 Task: Choose a LinkedIn plan to start my free month.
Action: Mouse moved to (649, 82)
Screenshot: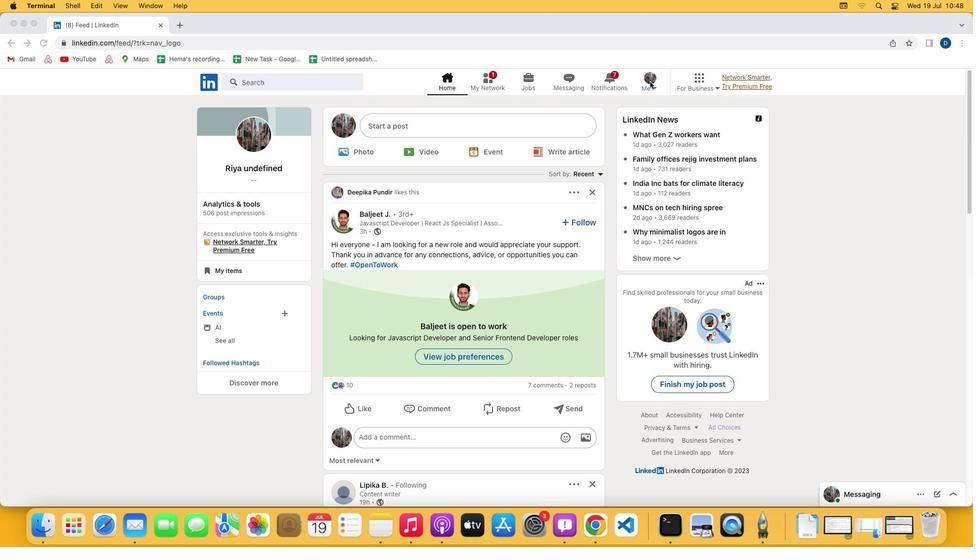 
Action: Mouse pressed left at (649, 82)
Screenshot: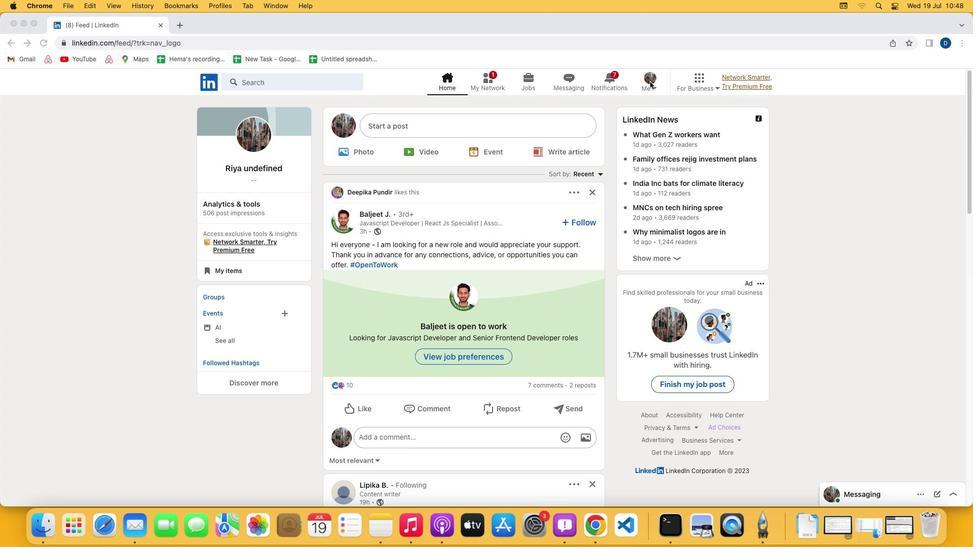 
Action: Mouse moved to (653, 89)
Screenshot: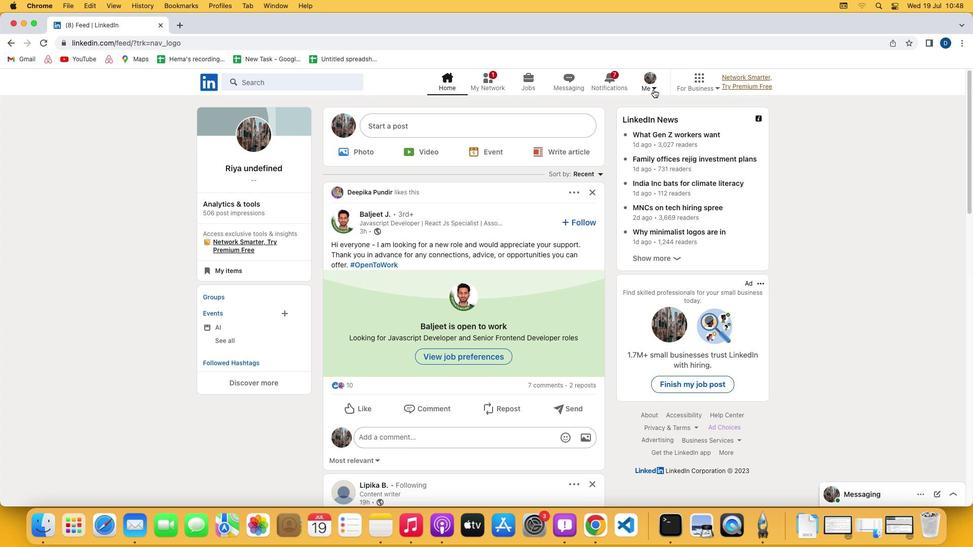 
Action: Mouse pressed left at (653, 89)
Screenshot: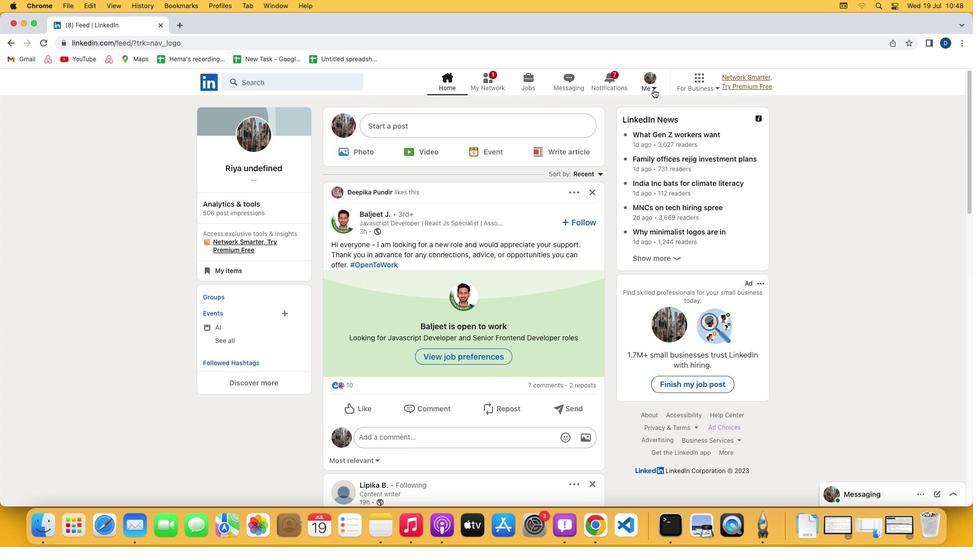 
Action: Mouse moved to (578, 191)
Screenshot: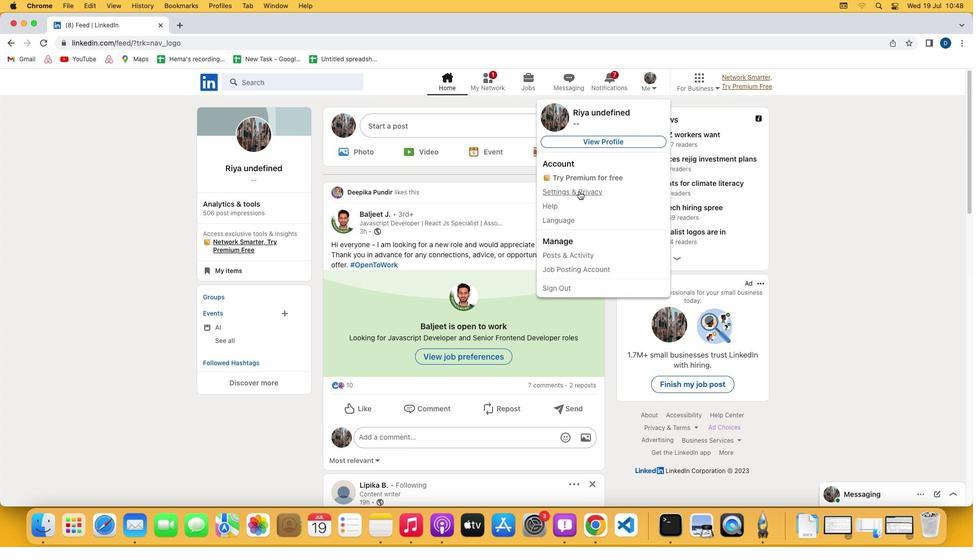 
Action: Mouse pressed left at (578, 191)
Screenshot: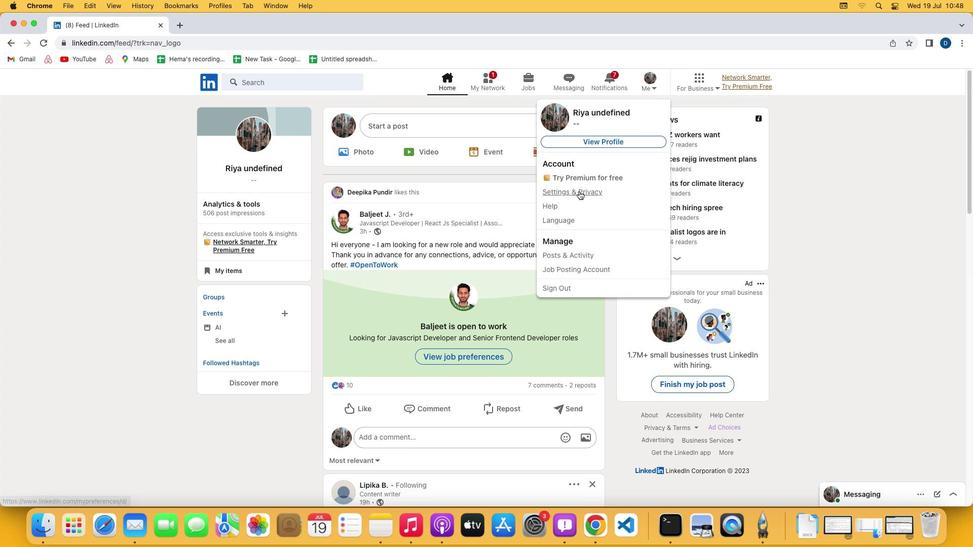 
Action: Mouse moved to (491, 333)
Screenshot: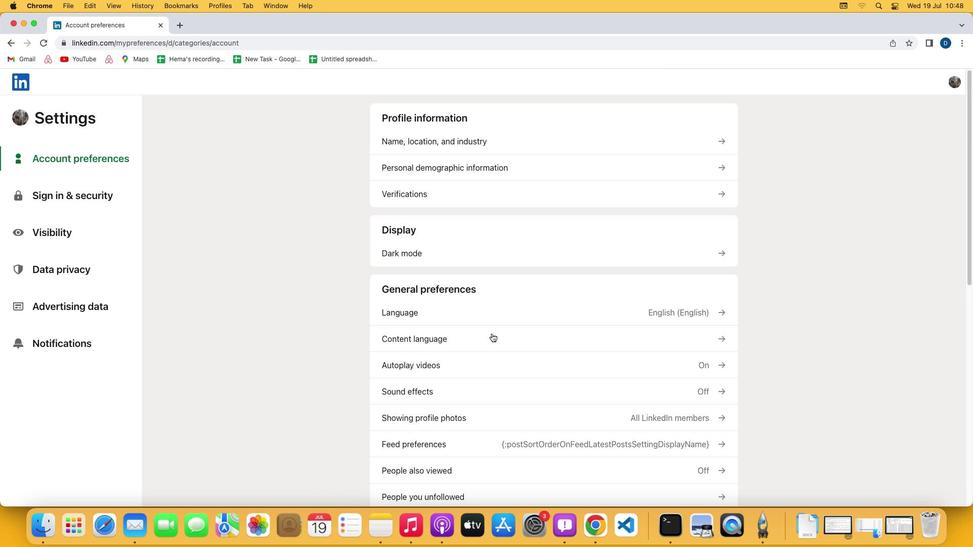 
Action: Mouse scrolled (491, 333) with delta (0, 0)
Screenshot: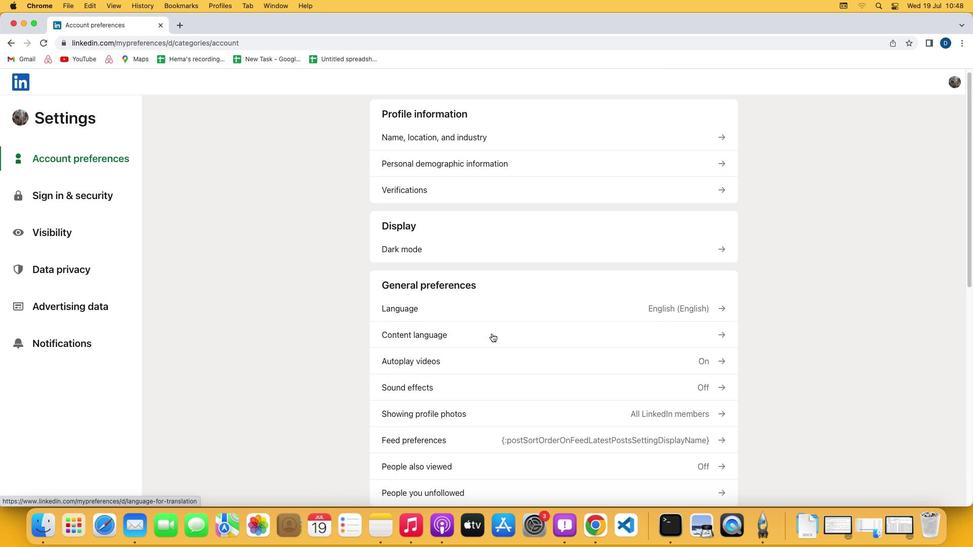 
Action: Mouse scrolled (491, 333) with delta (0, 0)
Screenshot: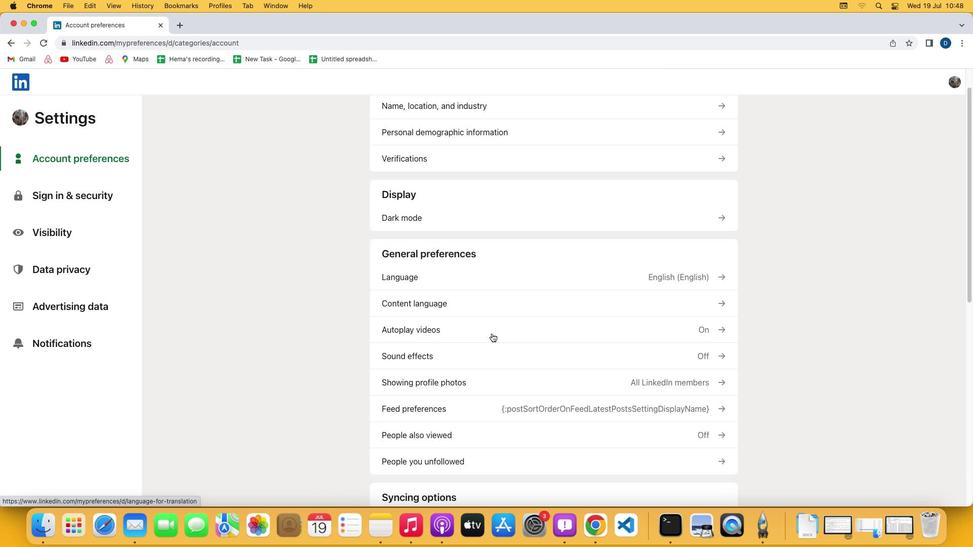 
Action: Mouse scrolled (491, 333) with delta (0, -1)
Screenshot: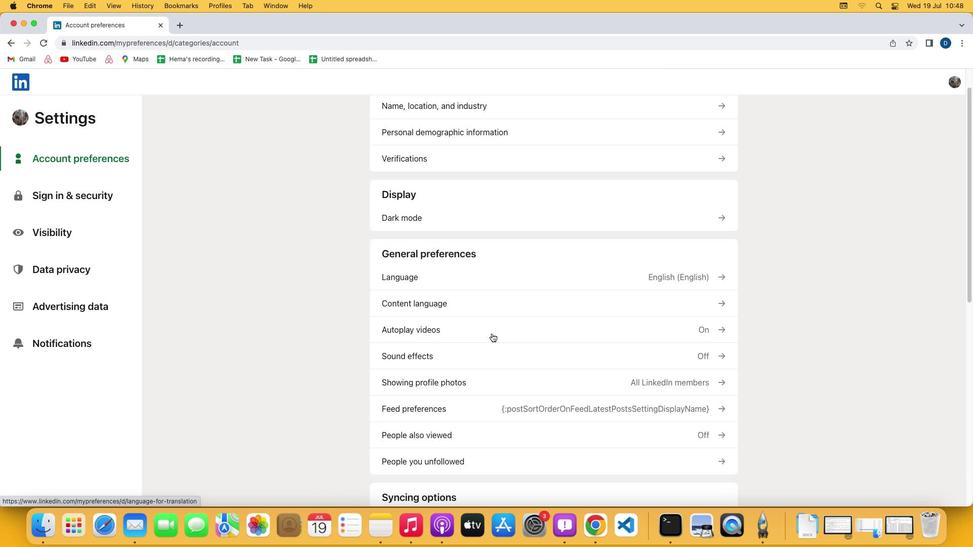 
Action: Mouse scrolled (491, 333) with delta (0, -2)
Screenshot: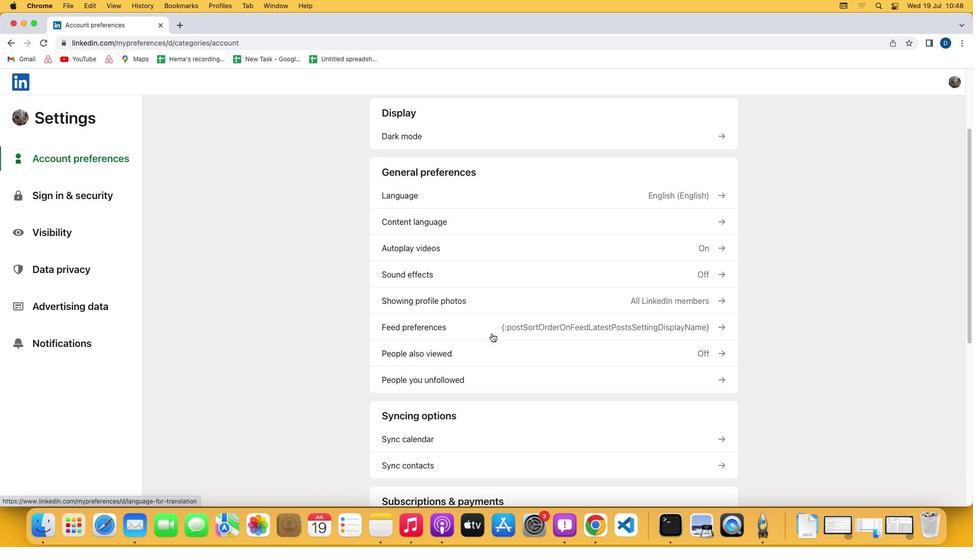 
Action: Mouse moved to (448, 435)
Screenshot: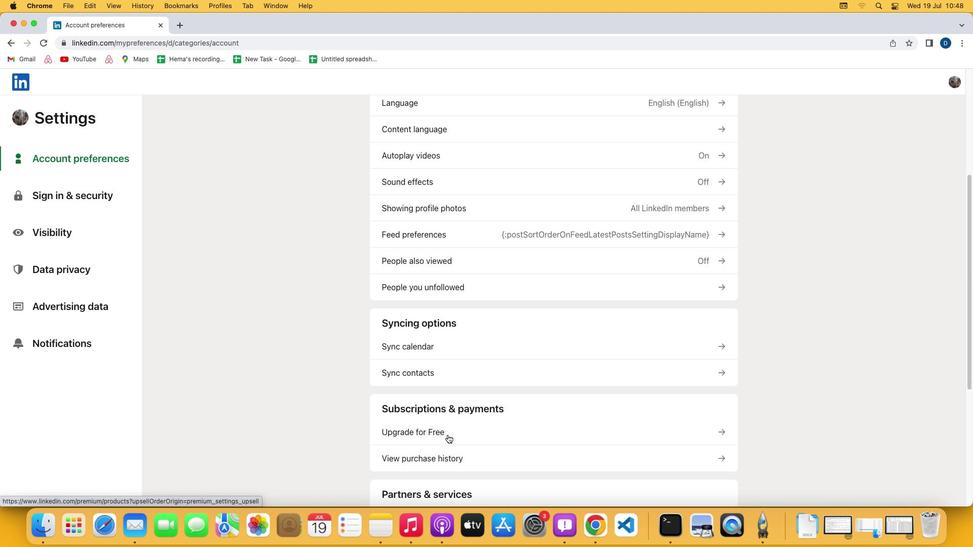 
Action: Mouse pressed left at (448, 435)
Screenshot: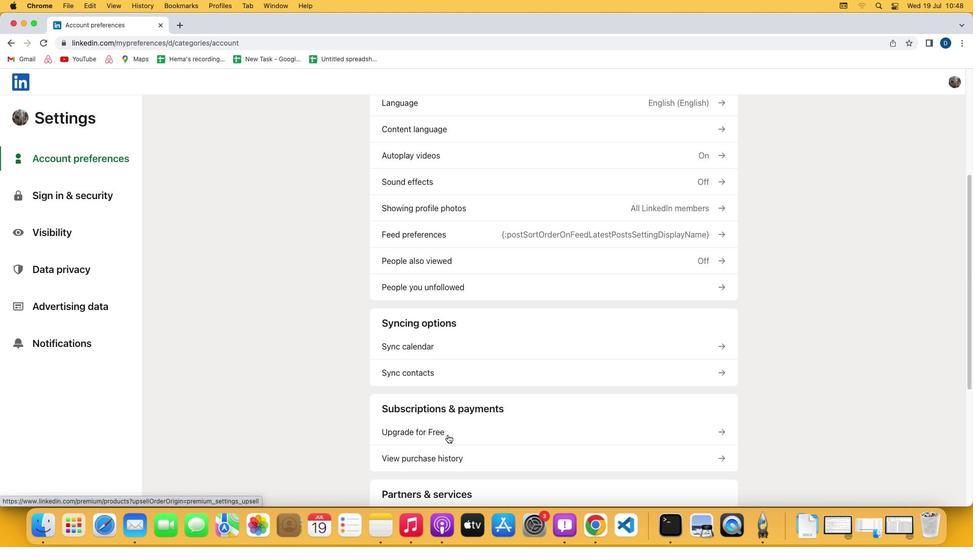 
Action: Mouse moved to (393, 300)
Screenshot: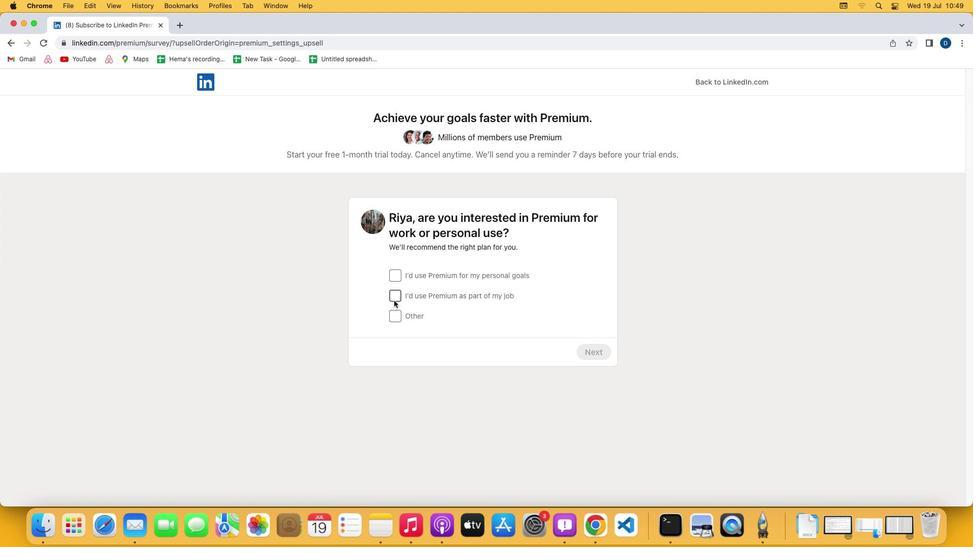 
Action: Mouse pressed left at (393, 300)
Screenshot: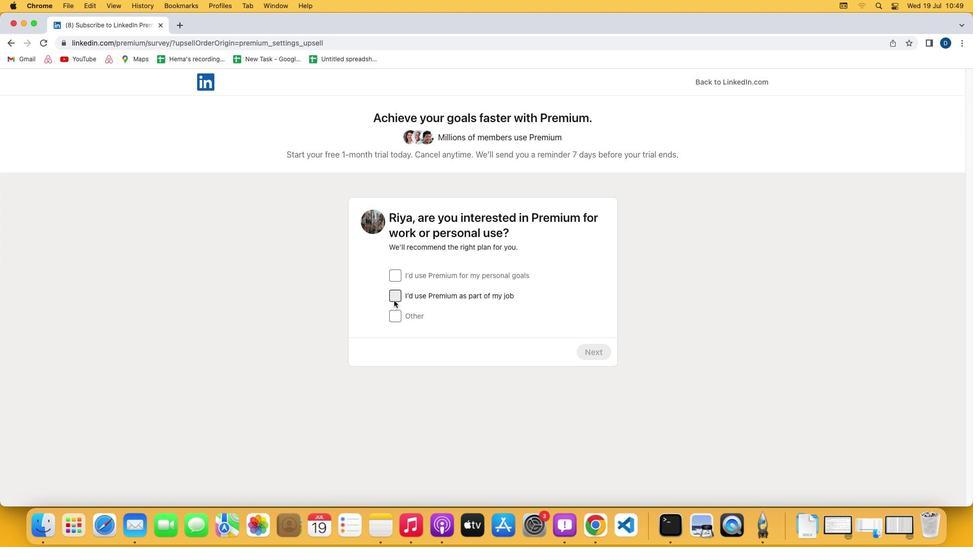 
Action: Mouse moved to (590, 353)
Screenshot: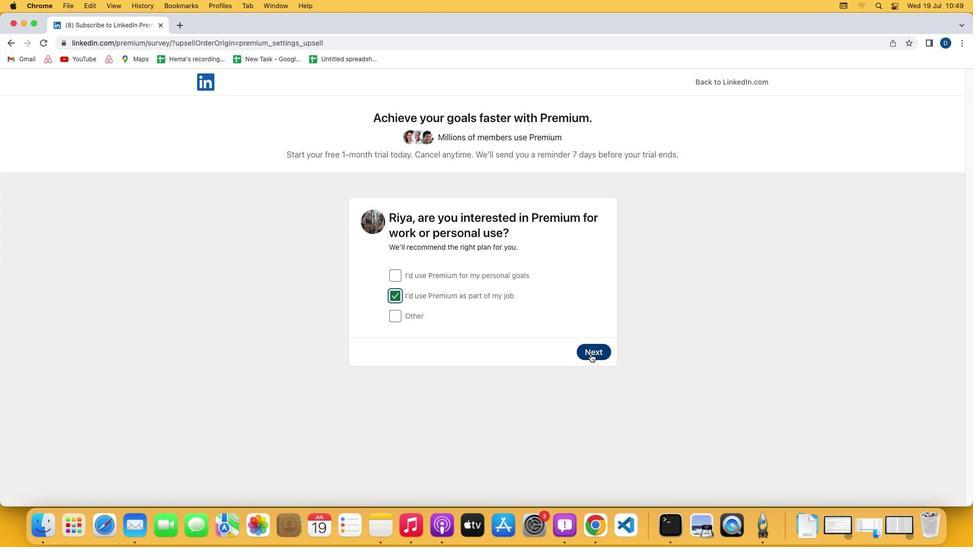 
Action: Mouse pressed left at (590, 353)
Screenshot: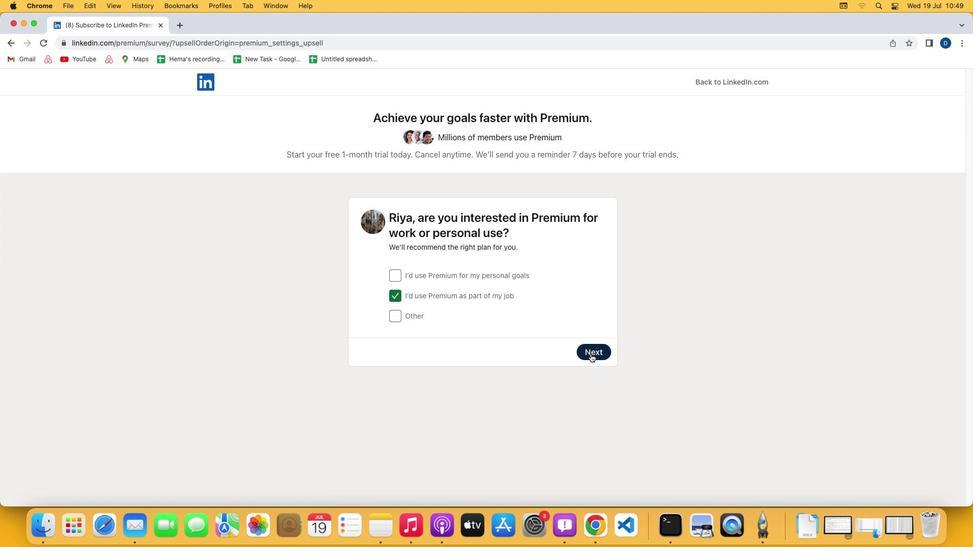 
Action: Mouse moved to (594, 413)
Screenshot: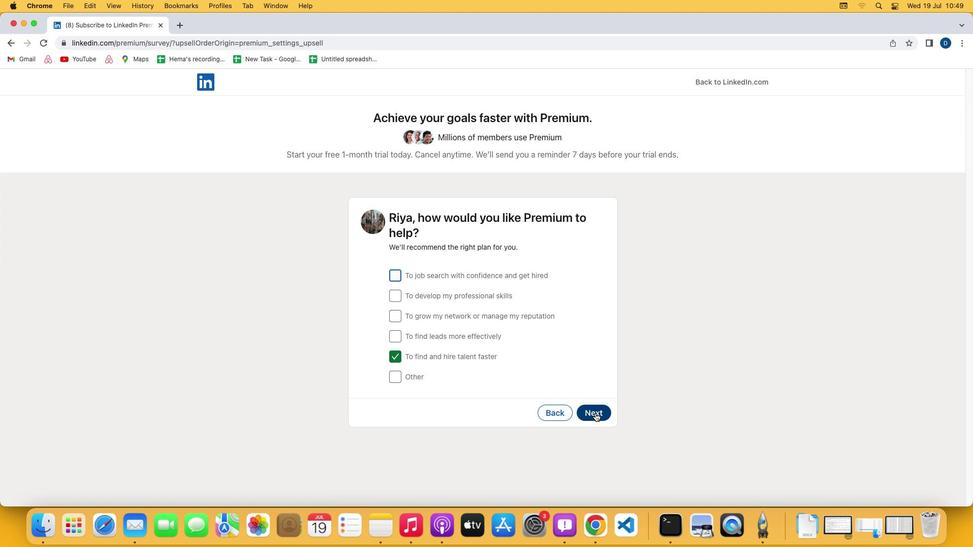 
Action: Mouse pressed left at (594, 413)
Screenshot: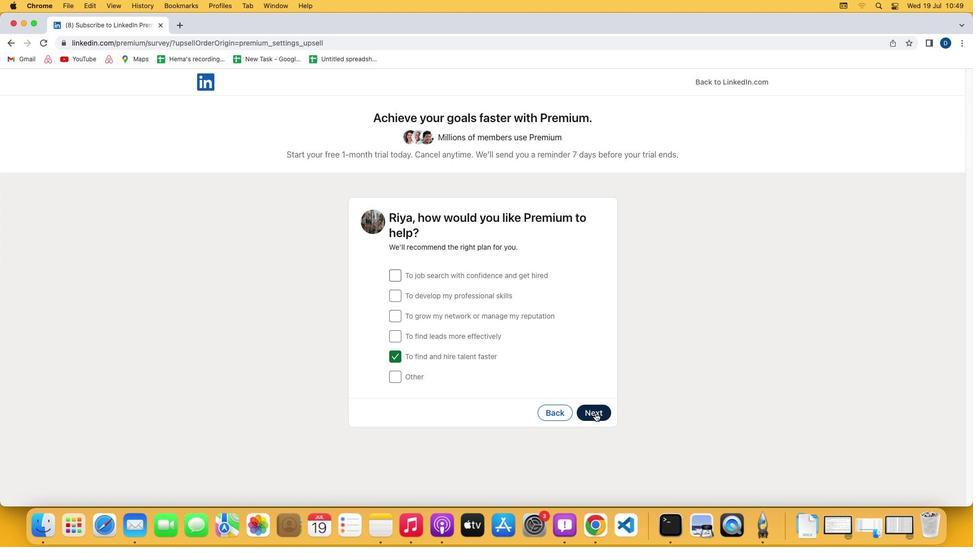 
Action: Mouse moved to (394, 335)
Screenshot: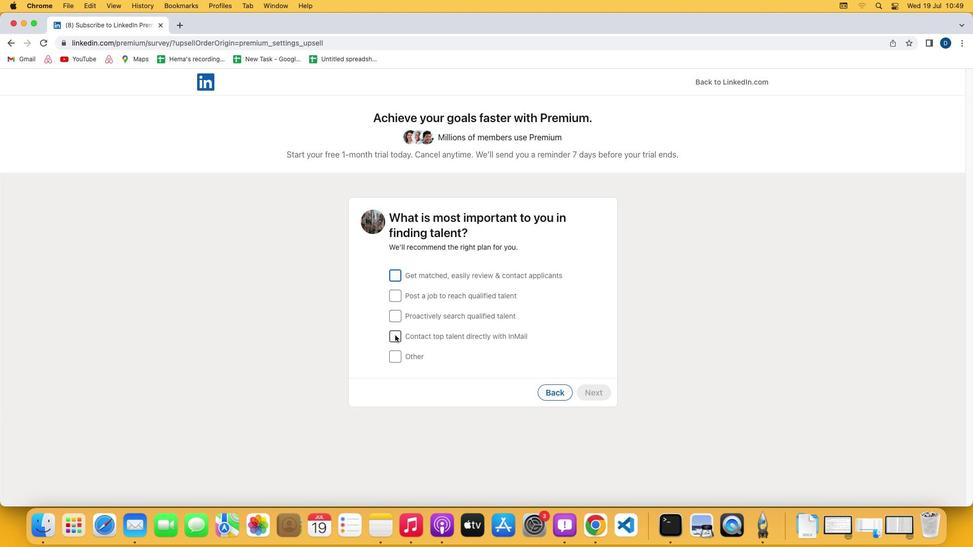 
Action: Mouse pressed left at (394, 335)
Screenshot: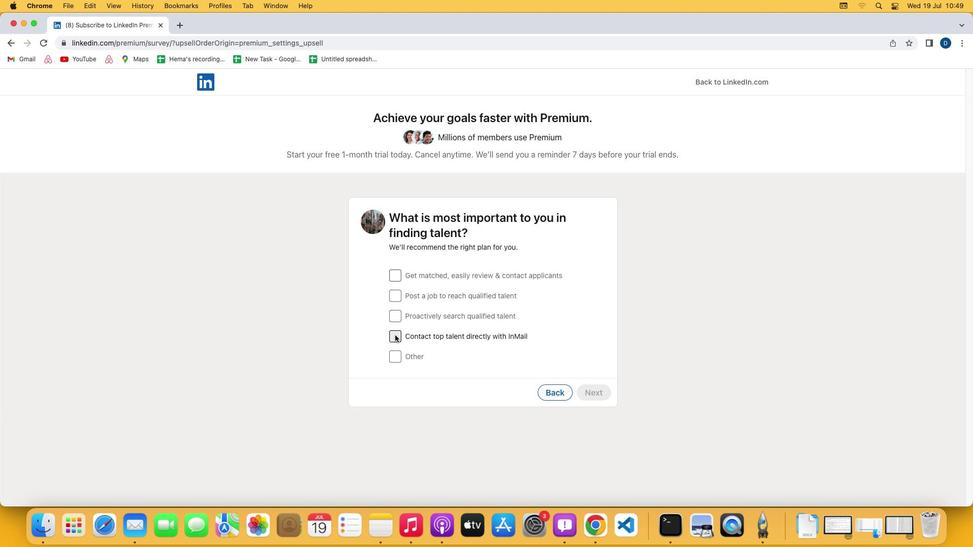 
Action: Mouse moved to (593, 389)
Screenshot: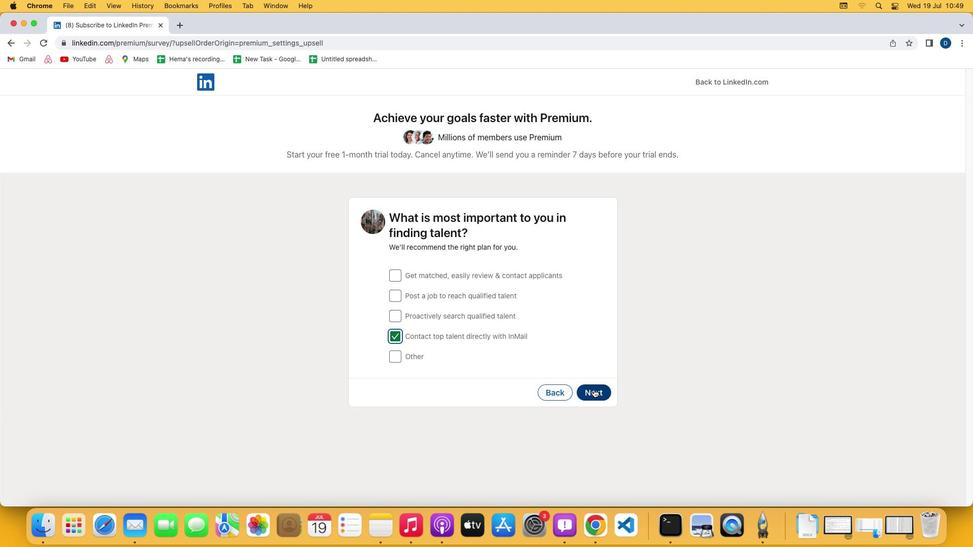 
Action: Mouse pressed left at (593, 389)
Screenshot: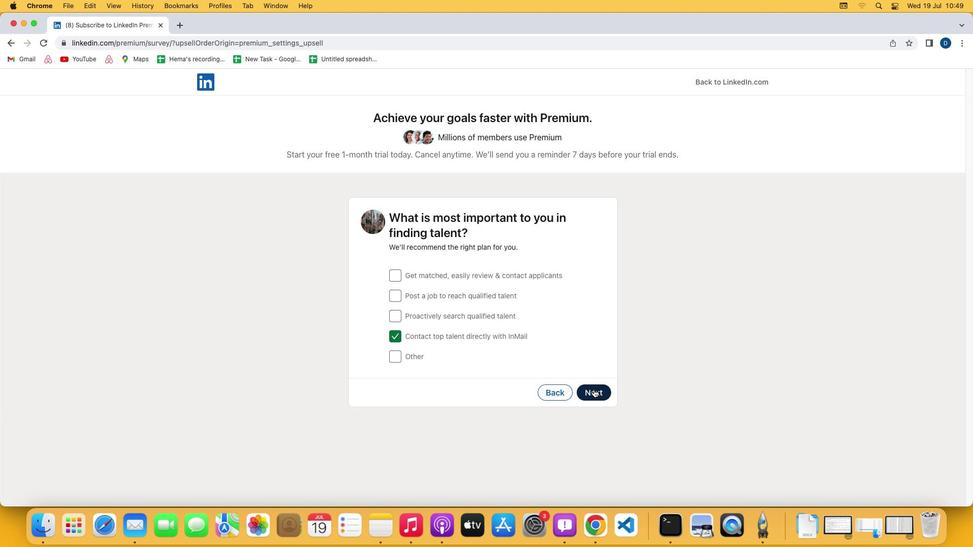 
Action: Mouse moved to (282, 329)
Screenshot: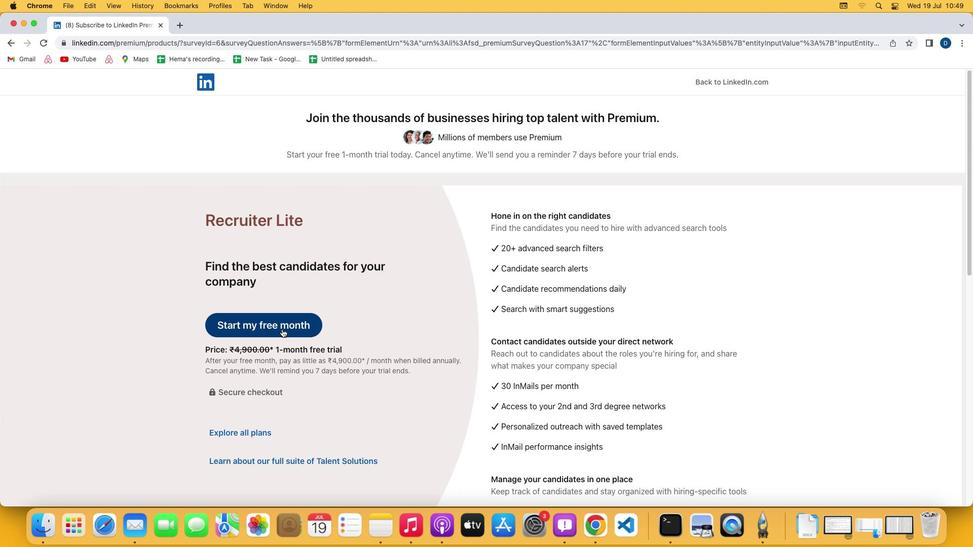 
Action: Mouse pressed left at (282, 329)
Screenshot: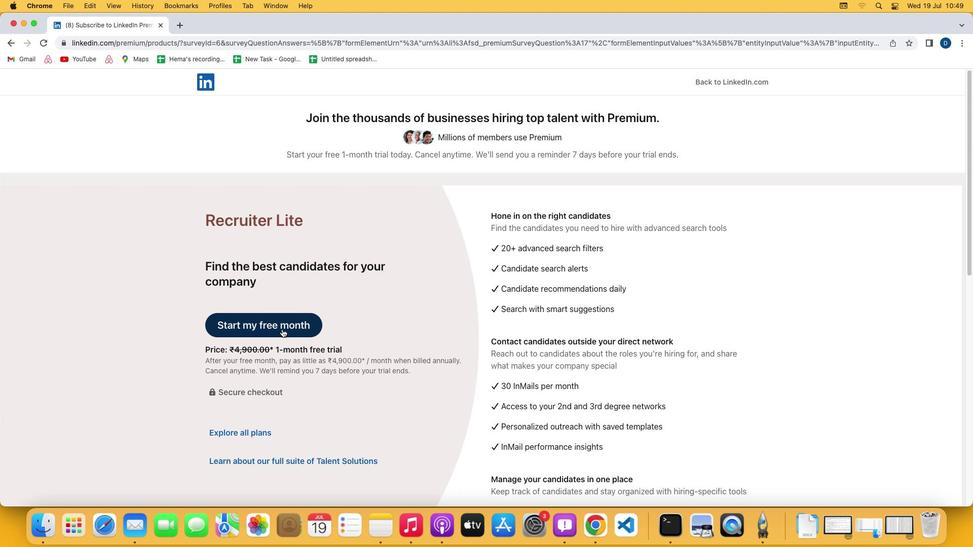 
